 Task: Create a Workspace WS0000000011 in Trello with Workspace Type as ENGINEERING-IT and Workspace Description as WD0000000011. Invite a Team Member Ayush9811@gmail.com to Workspace WS0000000011 in Trello. Invite a Team Member Mailaustralia7@gmail.com to Workspace WS0000000011 in Trello. Invite a Team Member Carxxstreet791@gmail.com to Workspace WS0000000011 in Trello. Invite a Team Member Nikrathi889@gmail.com to Workspace WS0000000011 in Trello
Action: Mouse moved to (598, 132)
Screenshot: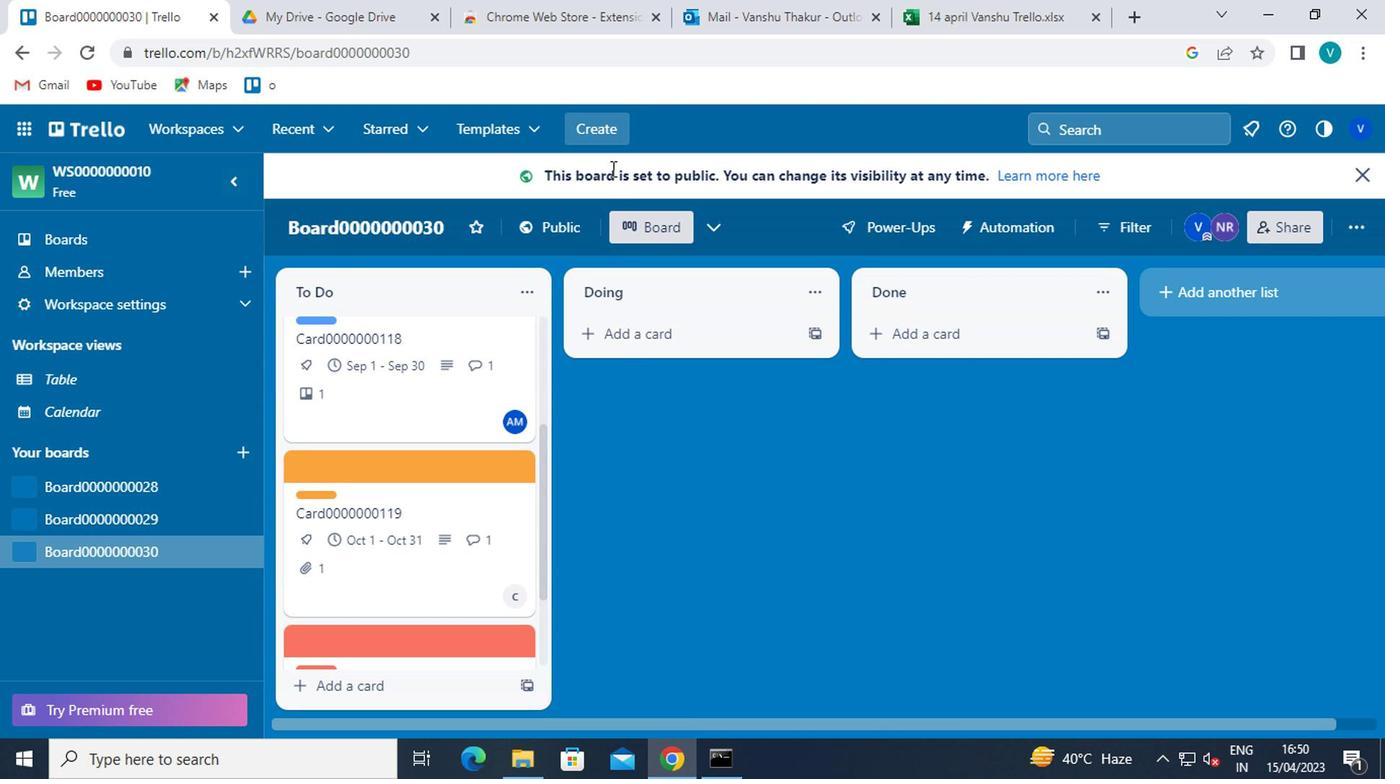 
Action: Mouse pressed left at (598, 132)
Screenshot: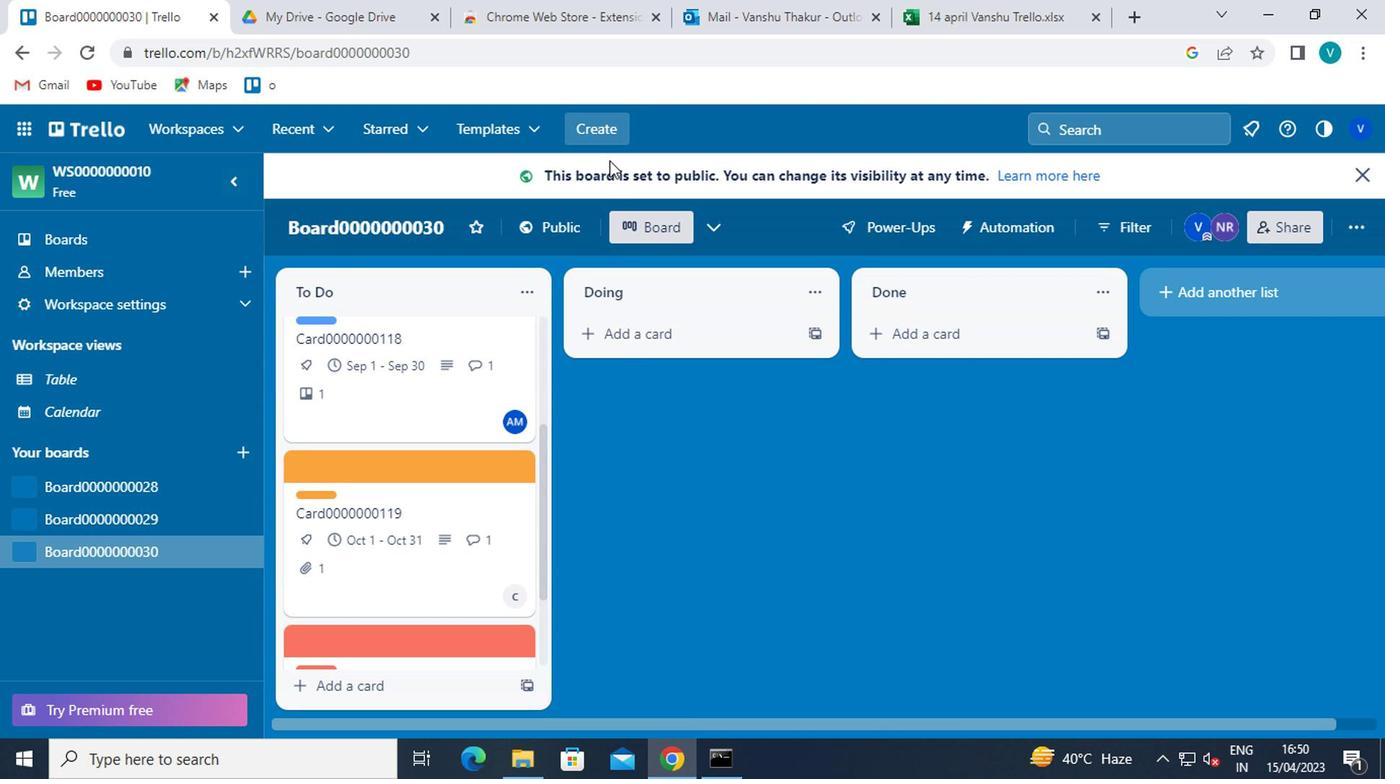 
Action: Mouse moved to (624, 328)
Screenshot: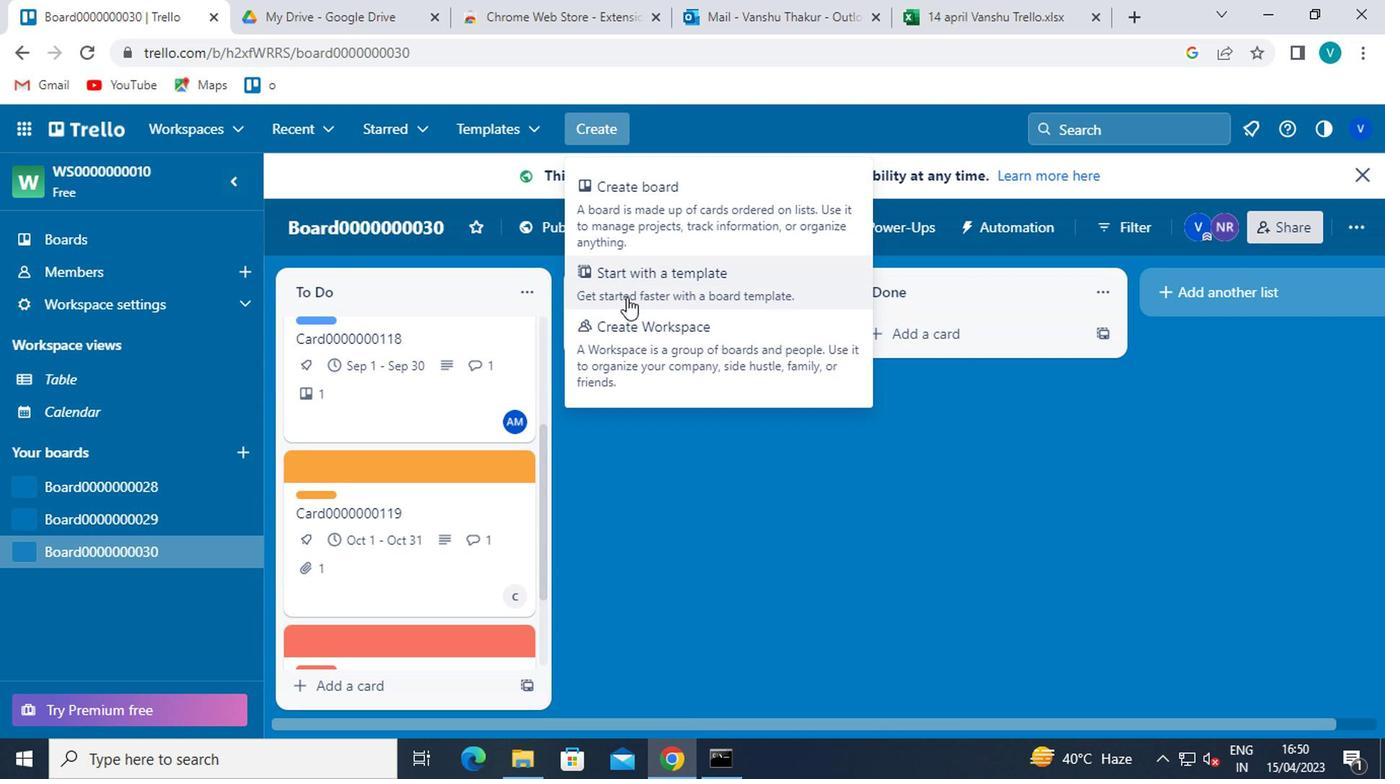 
Action: Mouse pressed left at (624, 328)
Screenshot: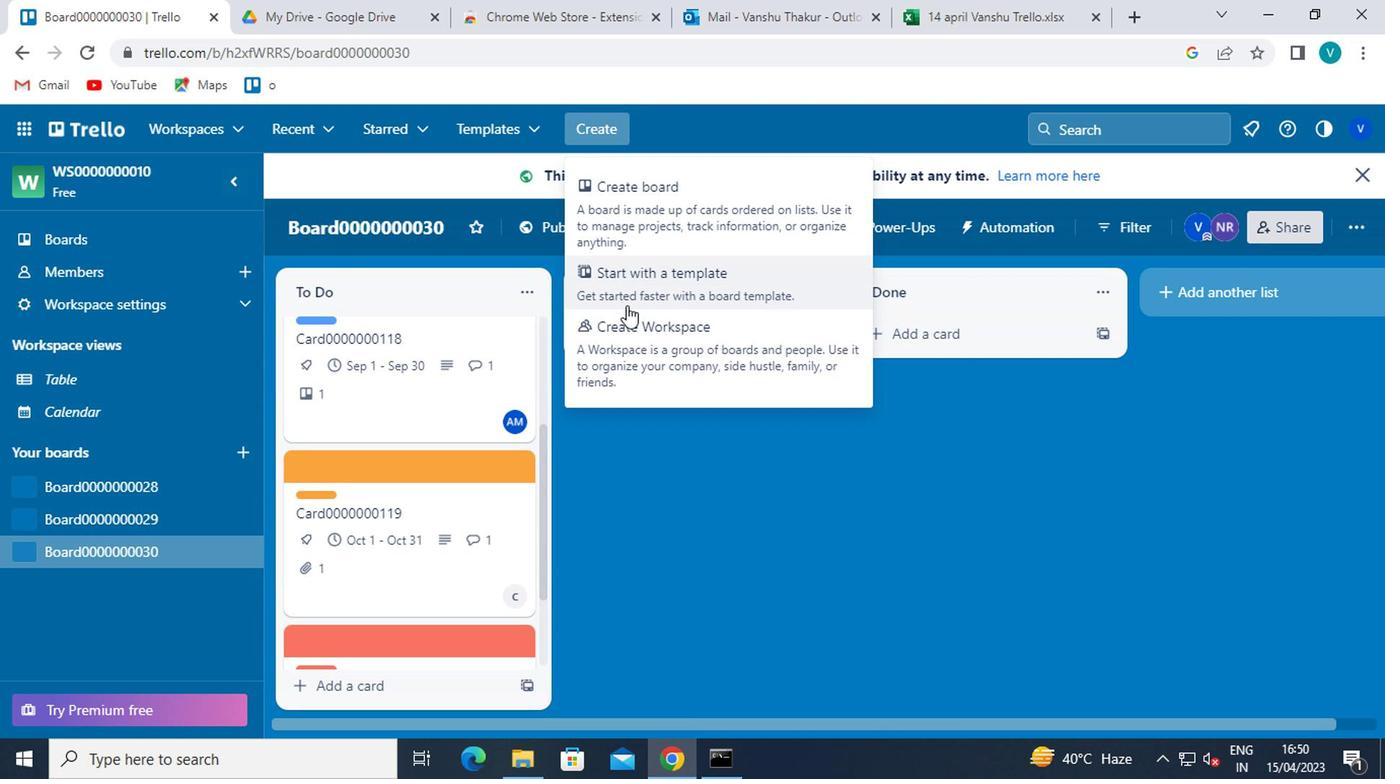 
Action: Mouse moved to (456, 378)
Screenshot: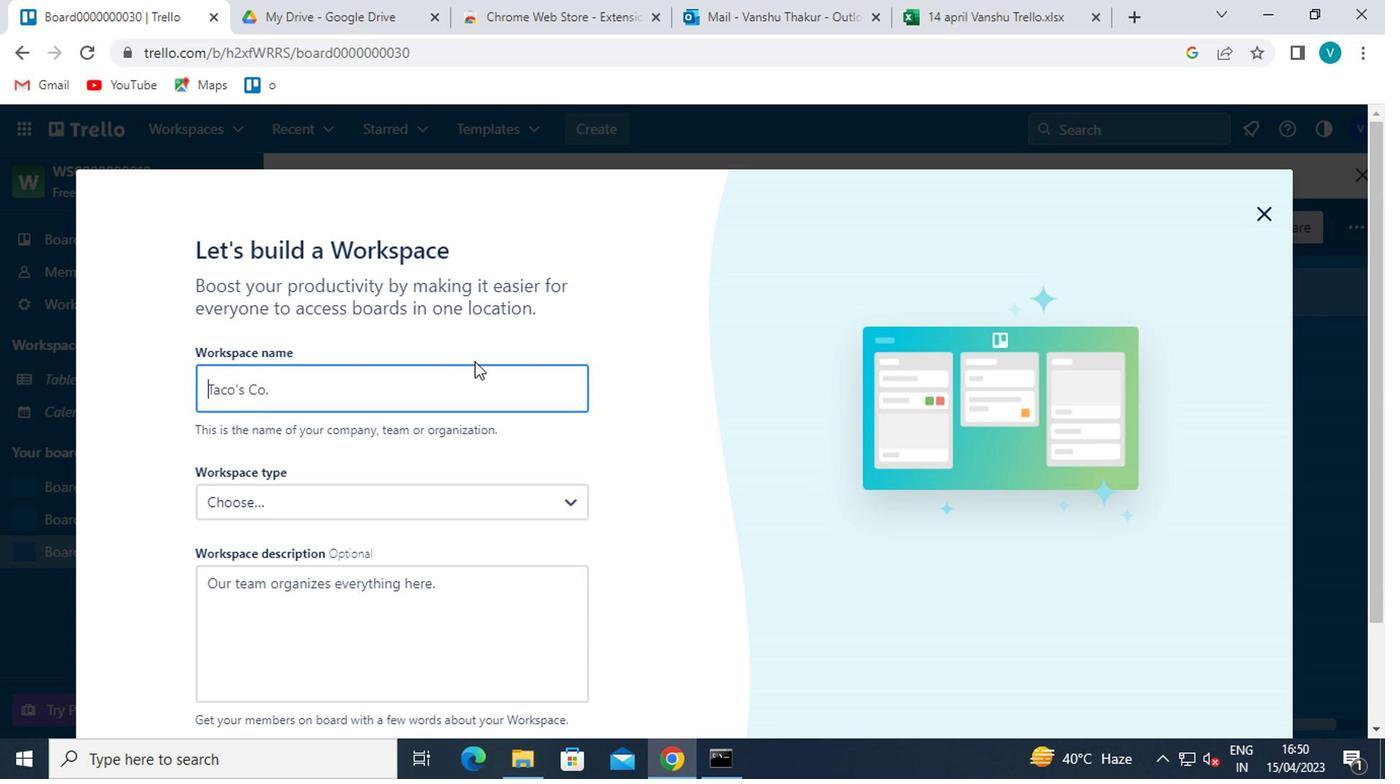 
Action: Mouse pressed left at (456, 378)
Screenshot: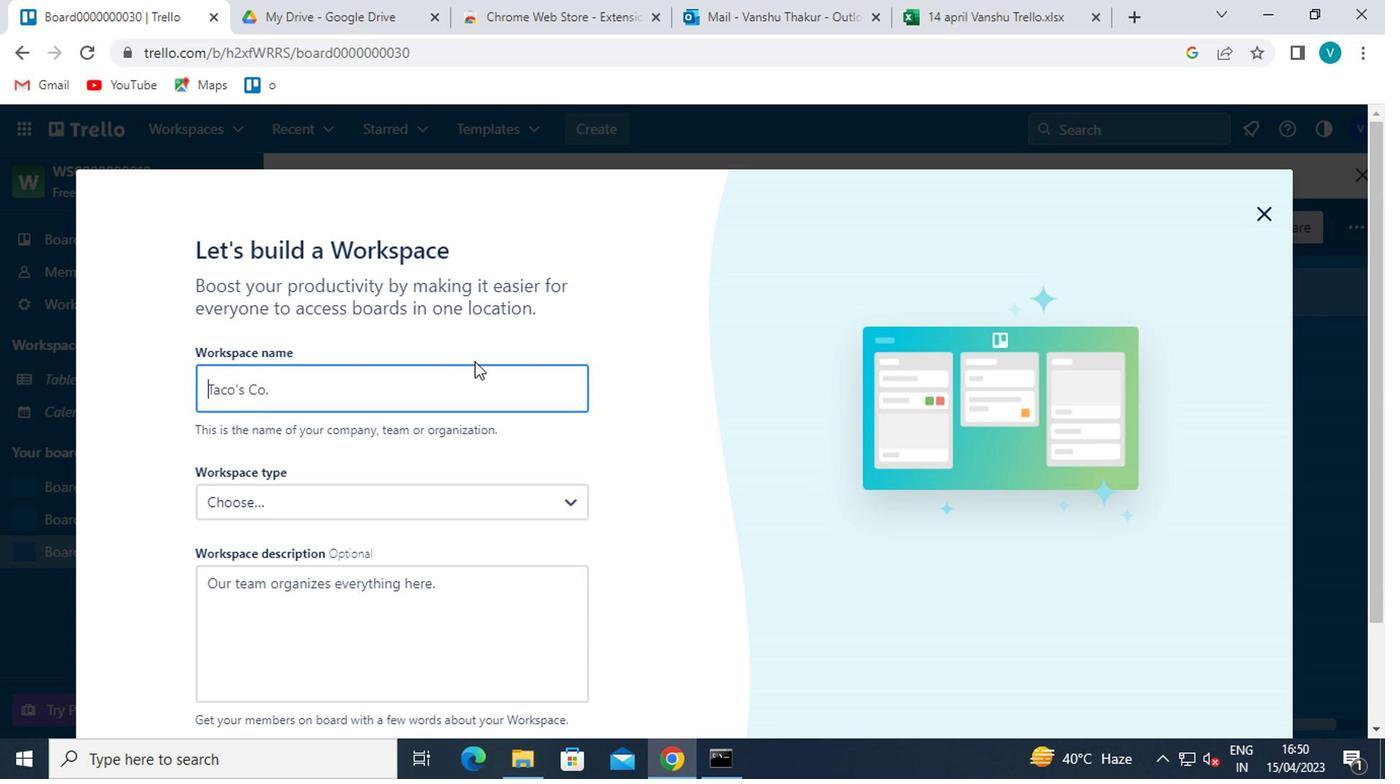 
Action: Mouse moved to (455, 378)
Screenshot: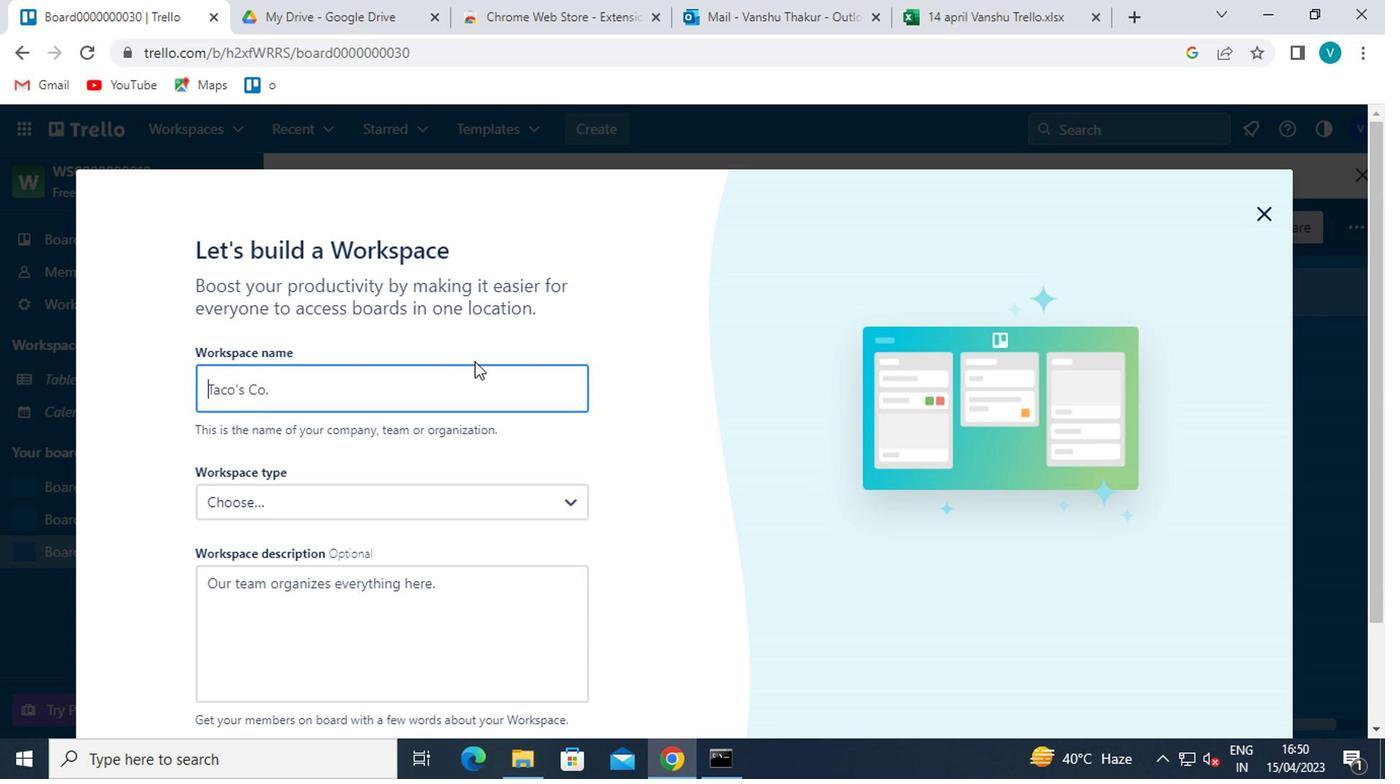 
Action: Key pressed <Key.shift>WS0000000011
Screenshot: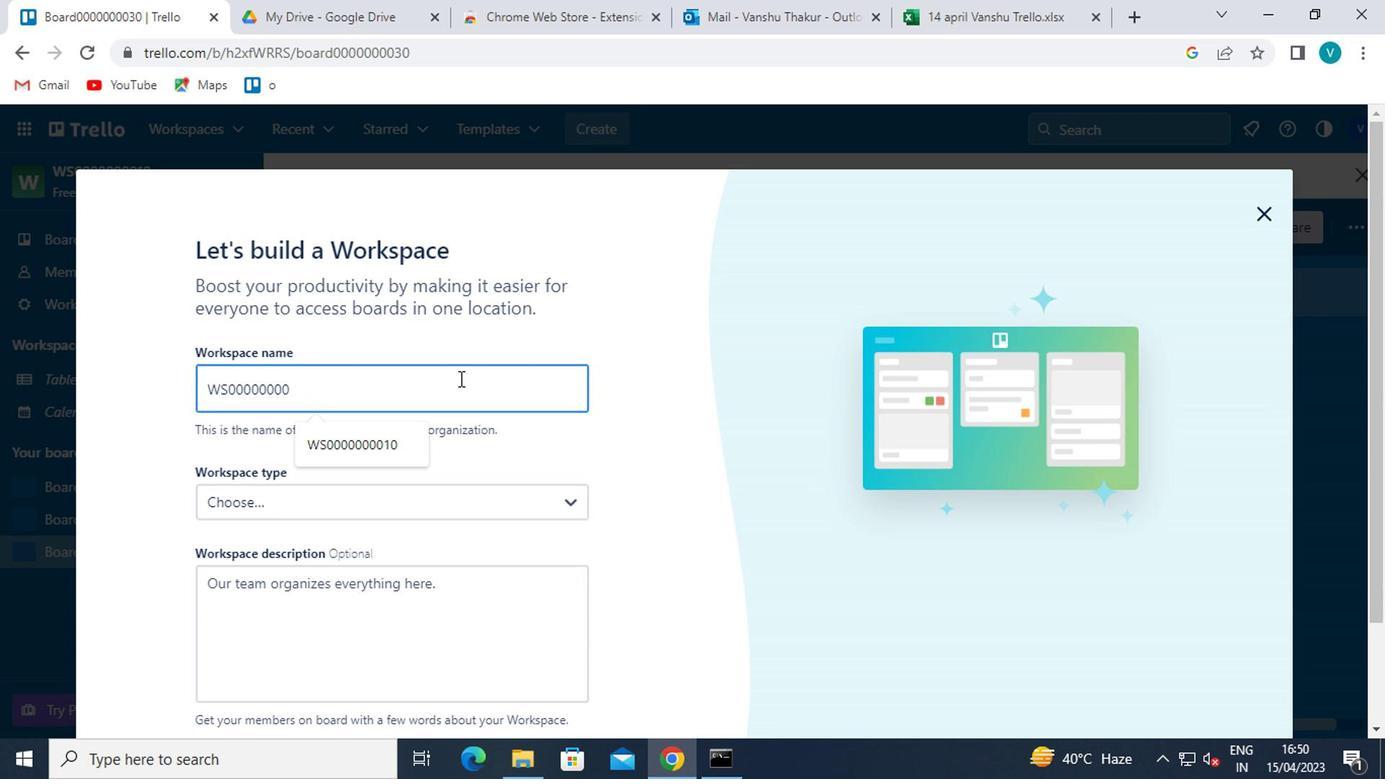 
Action: Mouse moved to (367, 509)
Screenshot: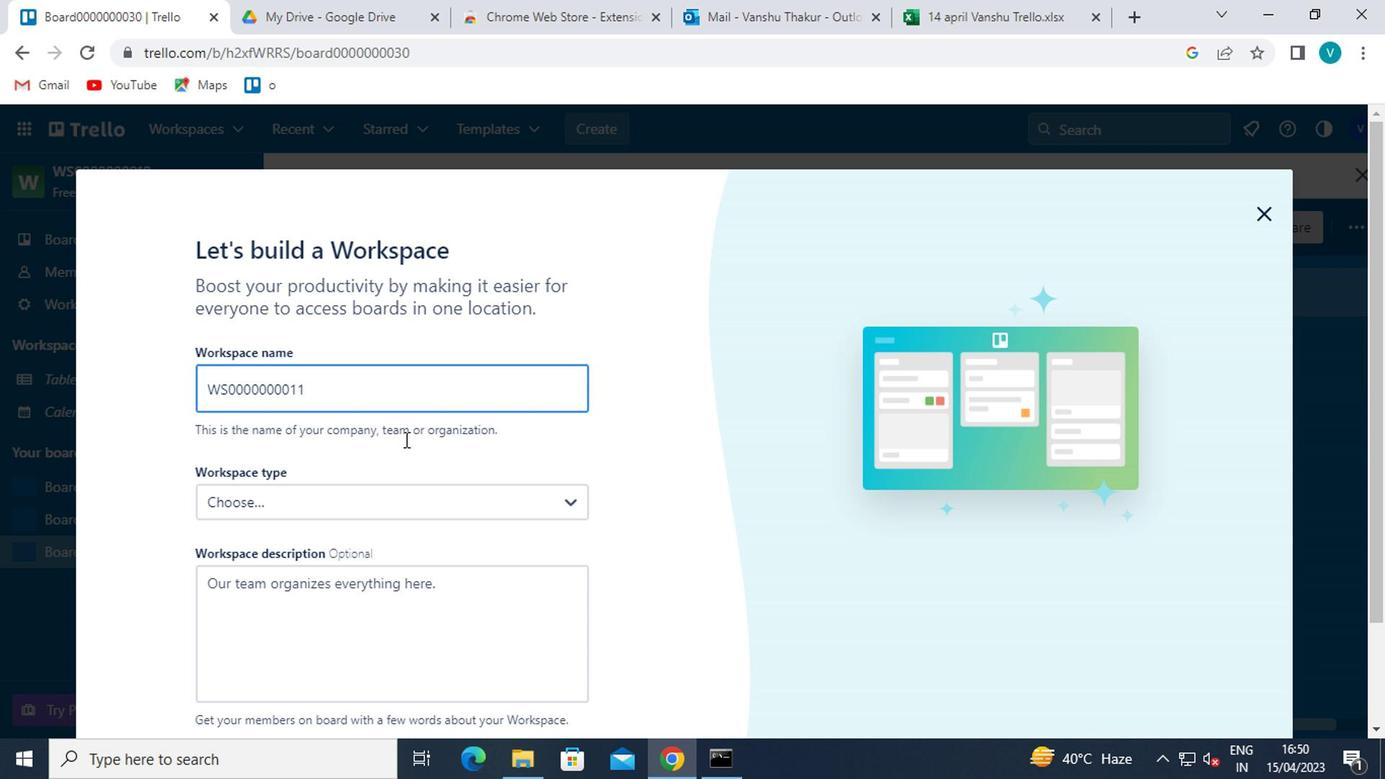
Action: Mouse pressed left at (367, 509)
Screenshot: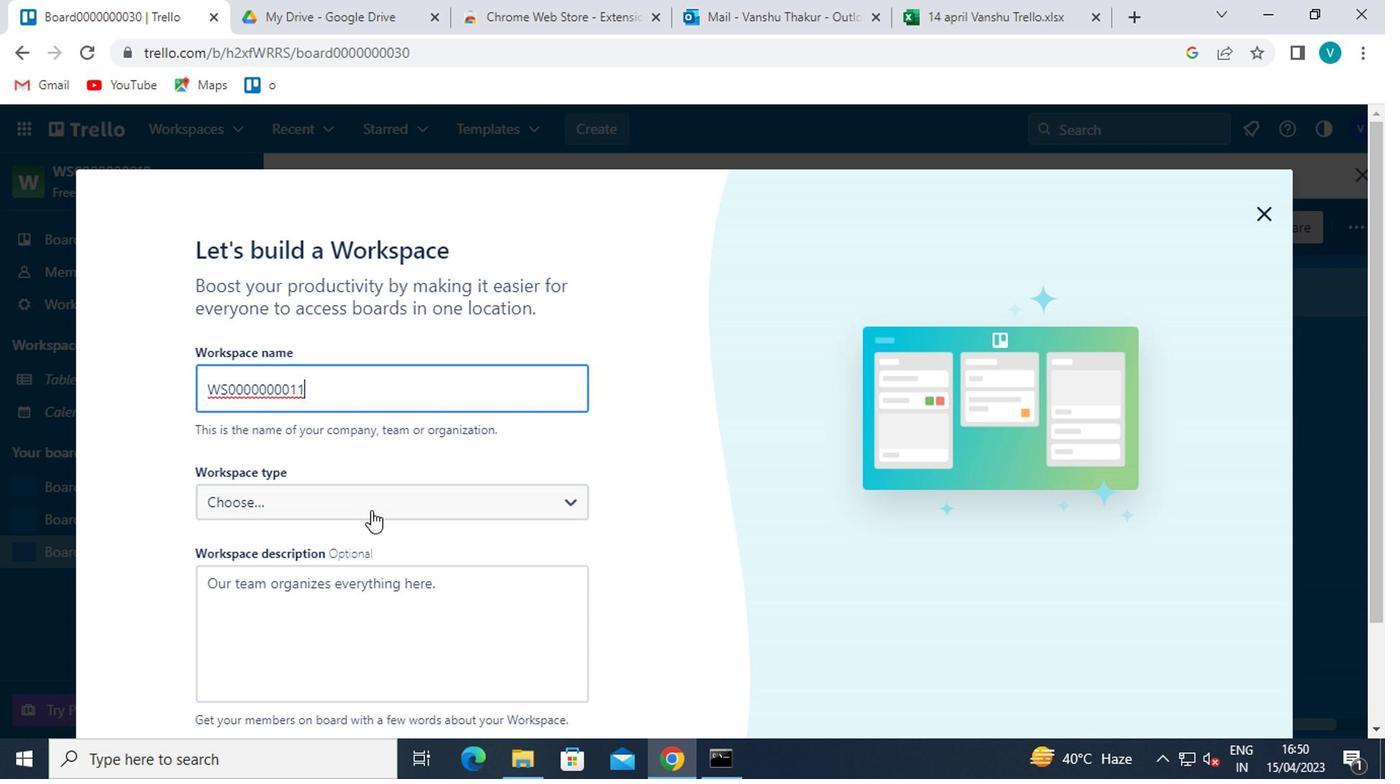 
Action: Mouse moved to (299, 606)
Screenshot: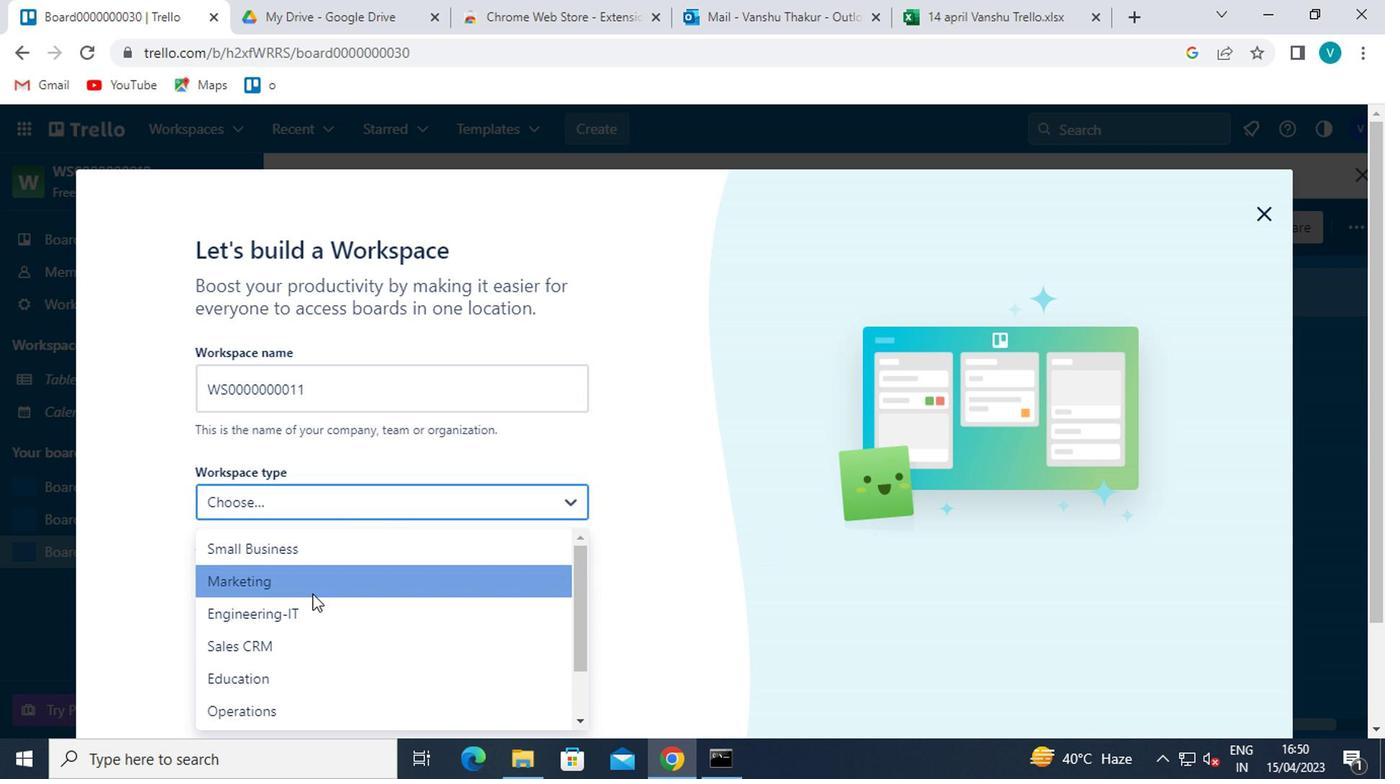 
Action: Mouse pressed left at (299, 606)
Screenshot: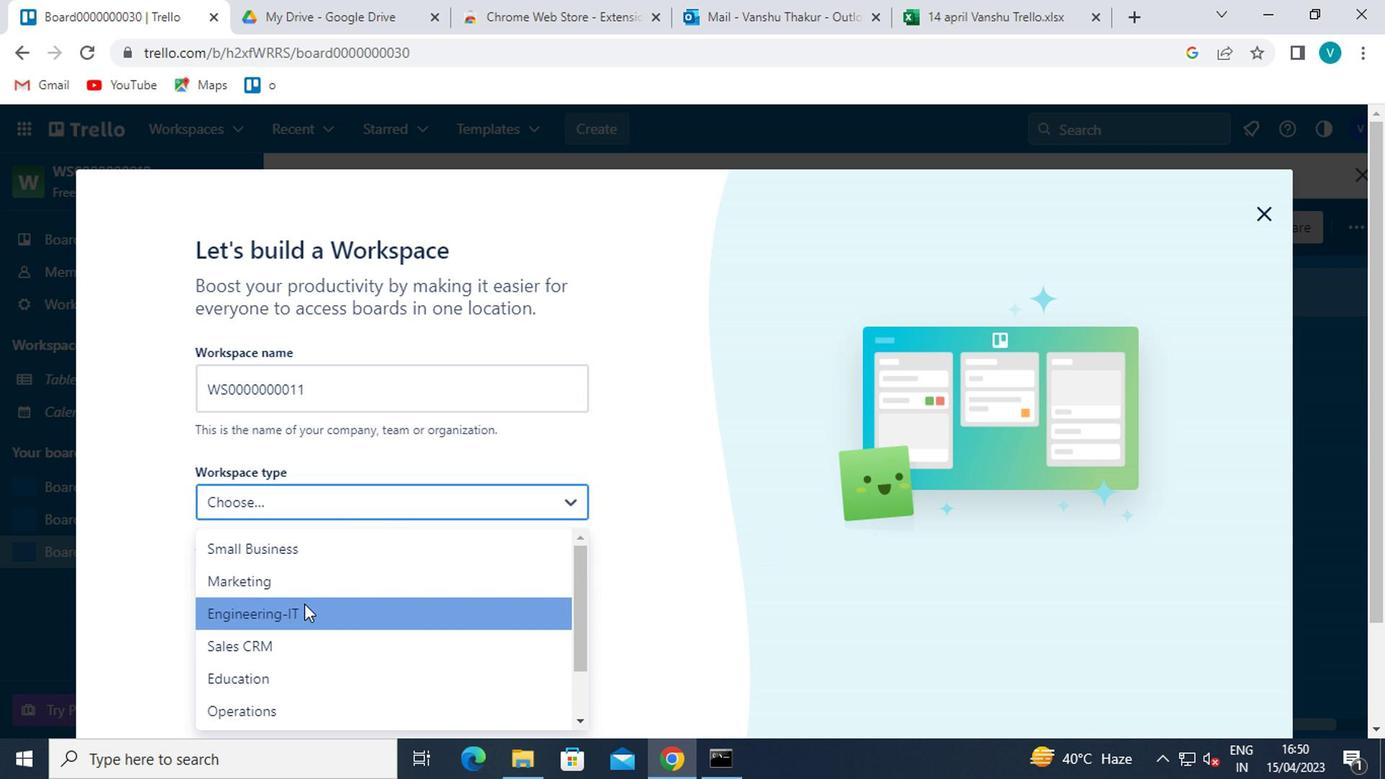 
Action: Mouse pressed left at (299, 606)
Screenshot: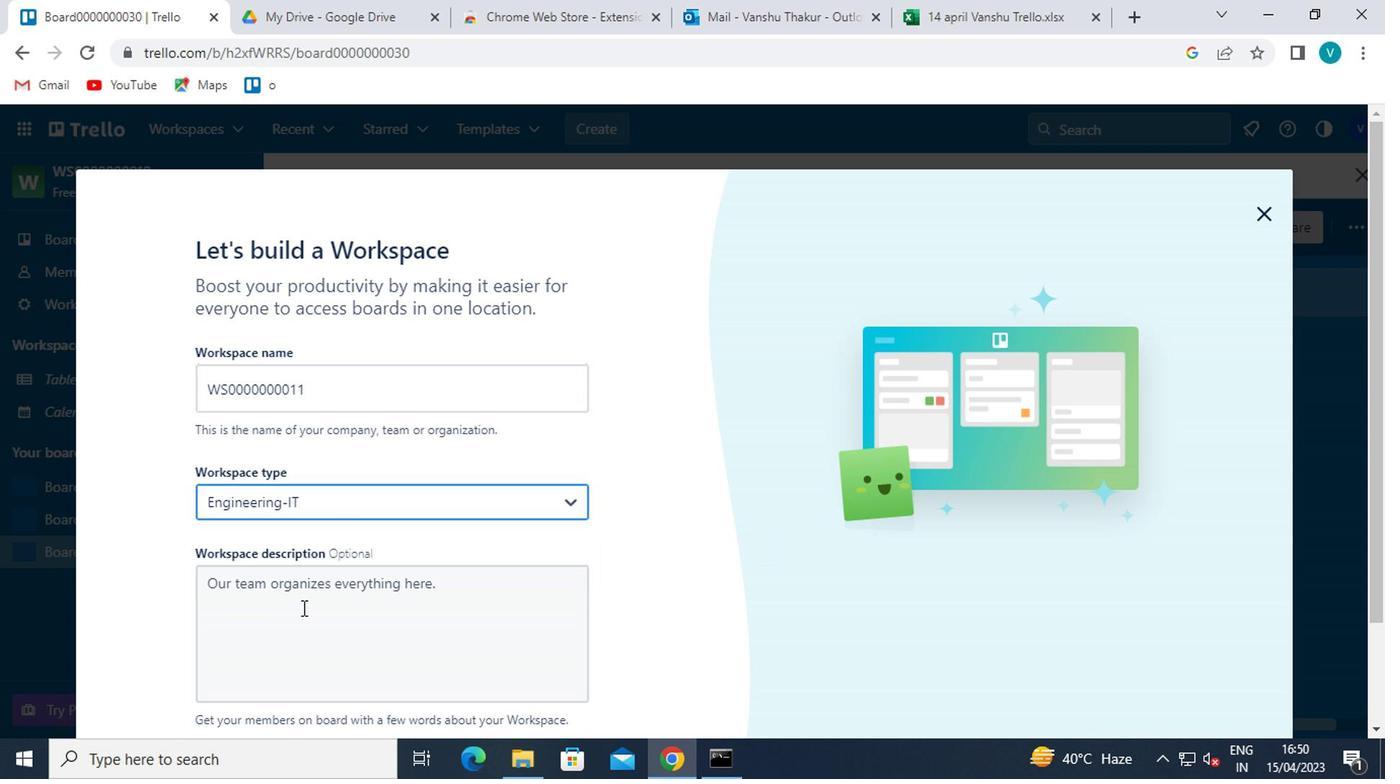 
Action: Mouse moved to (302, 604)
Screenshot: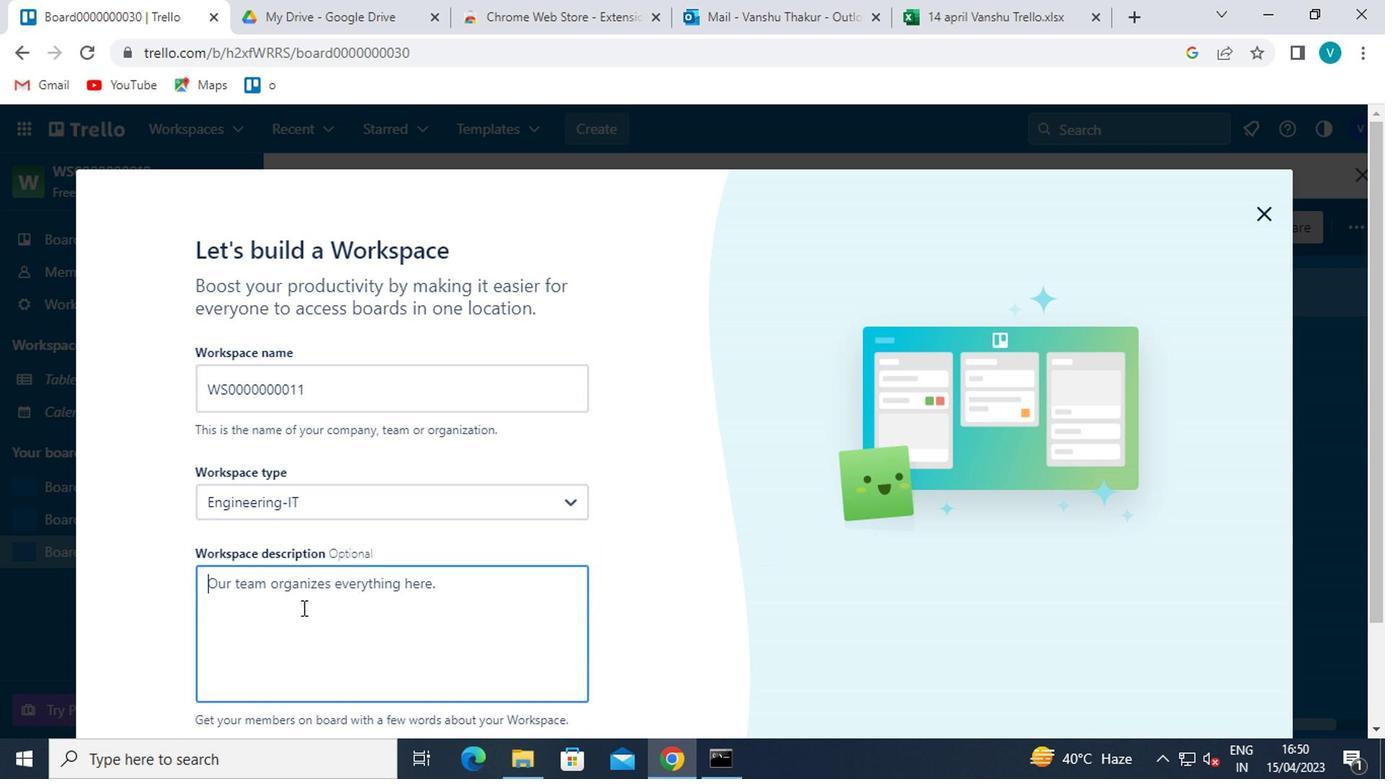 
Action: Key pressed <Key.shift>WD0000000011
Screenshot: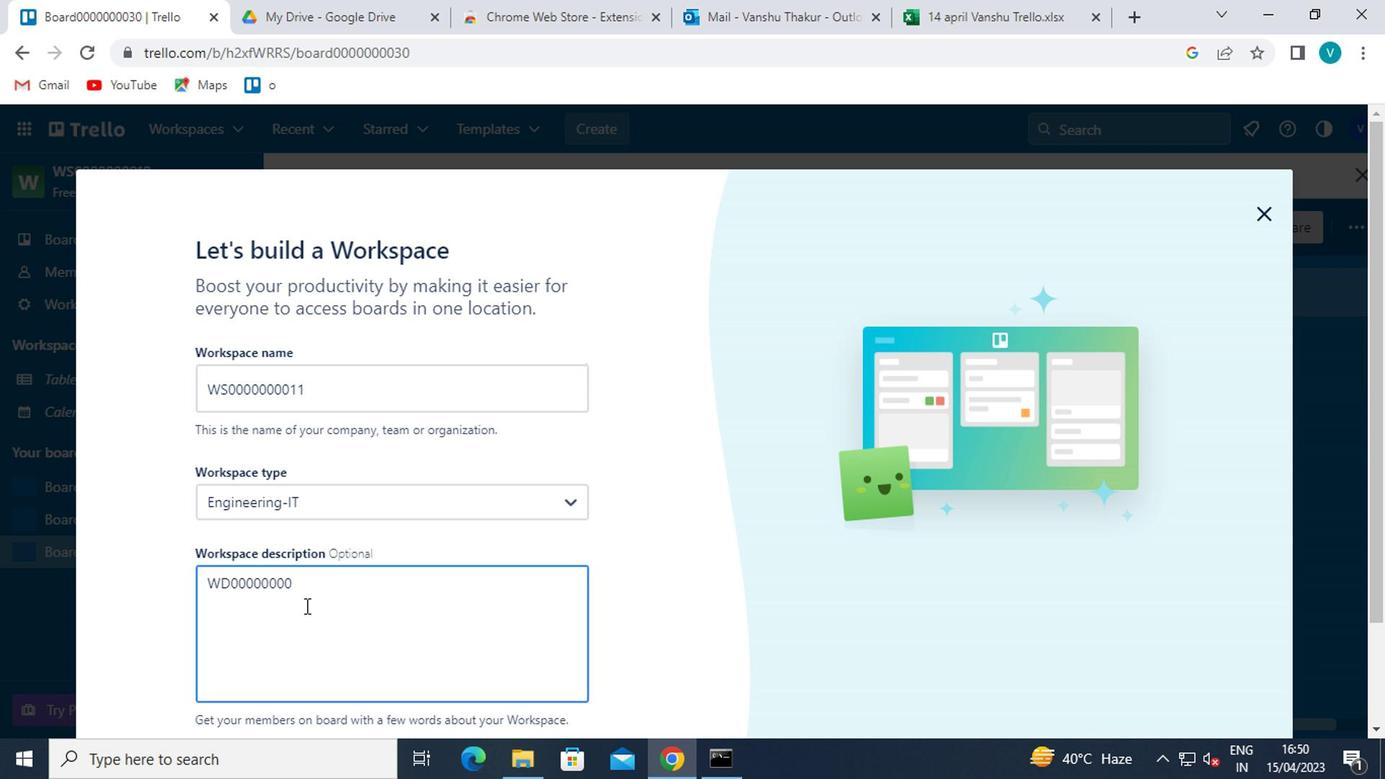 
Action: Mouse moved to (310, 597)
Screenshot: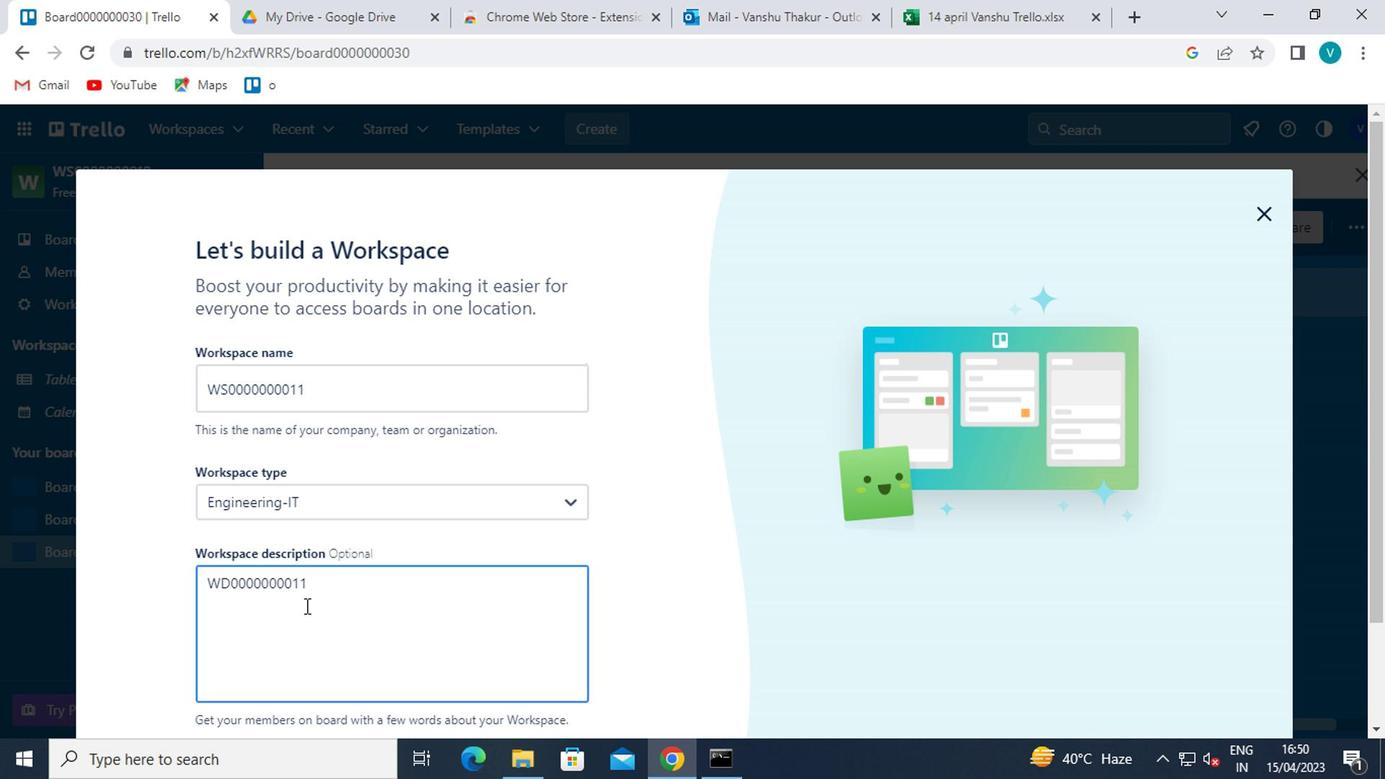 
Action: Mouse scrolled (310, 596) with delta (0, 0)
Screenshot: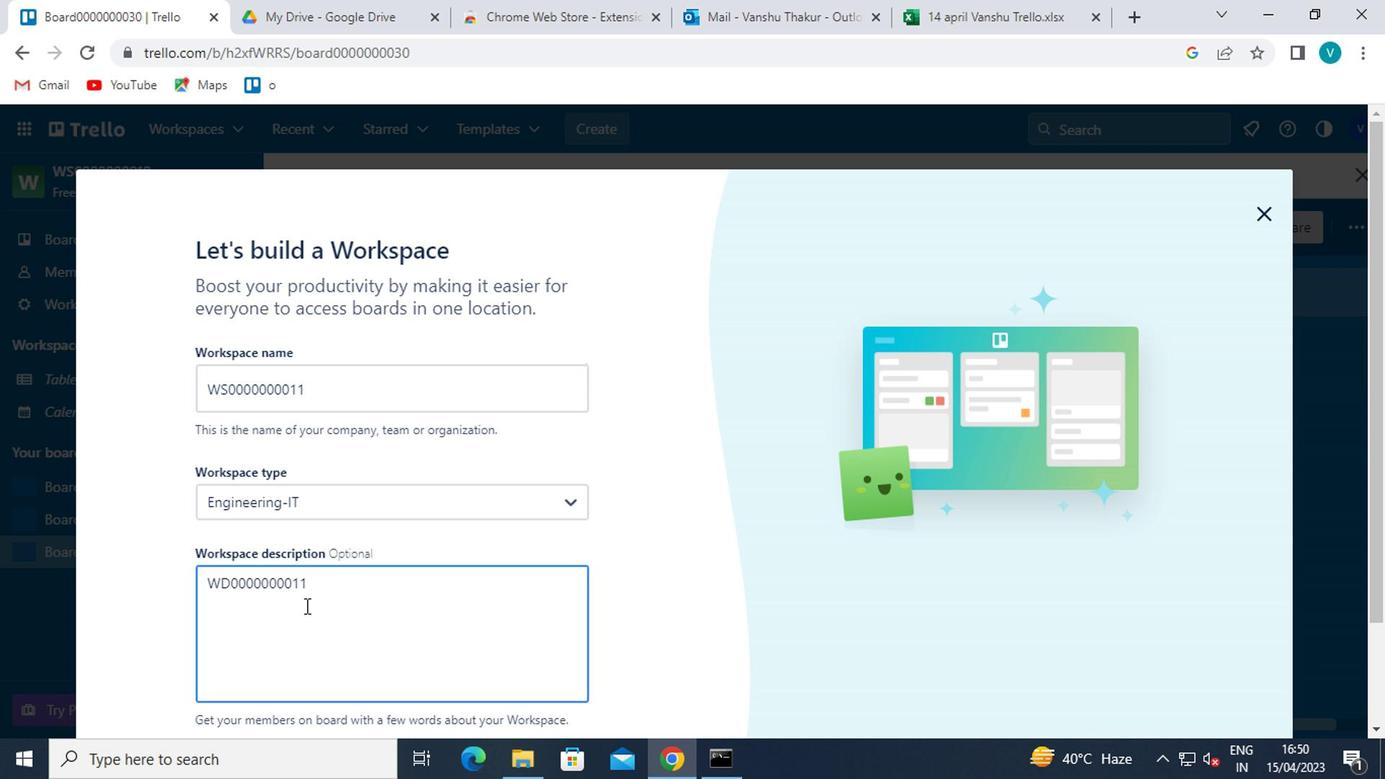 
Action: Mouse scrolled (310, 596) with delta (0, 0)
Screenshot: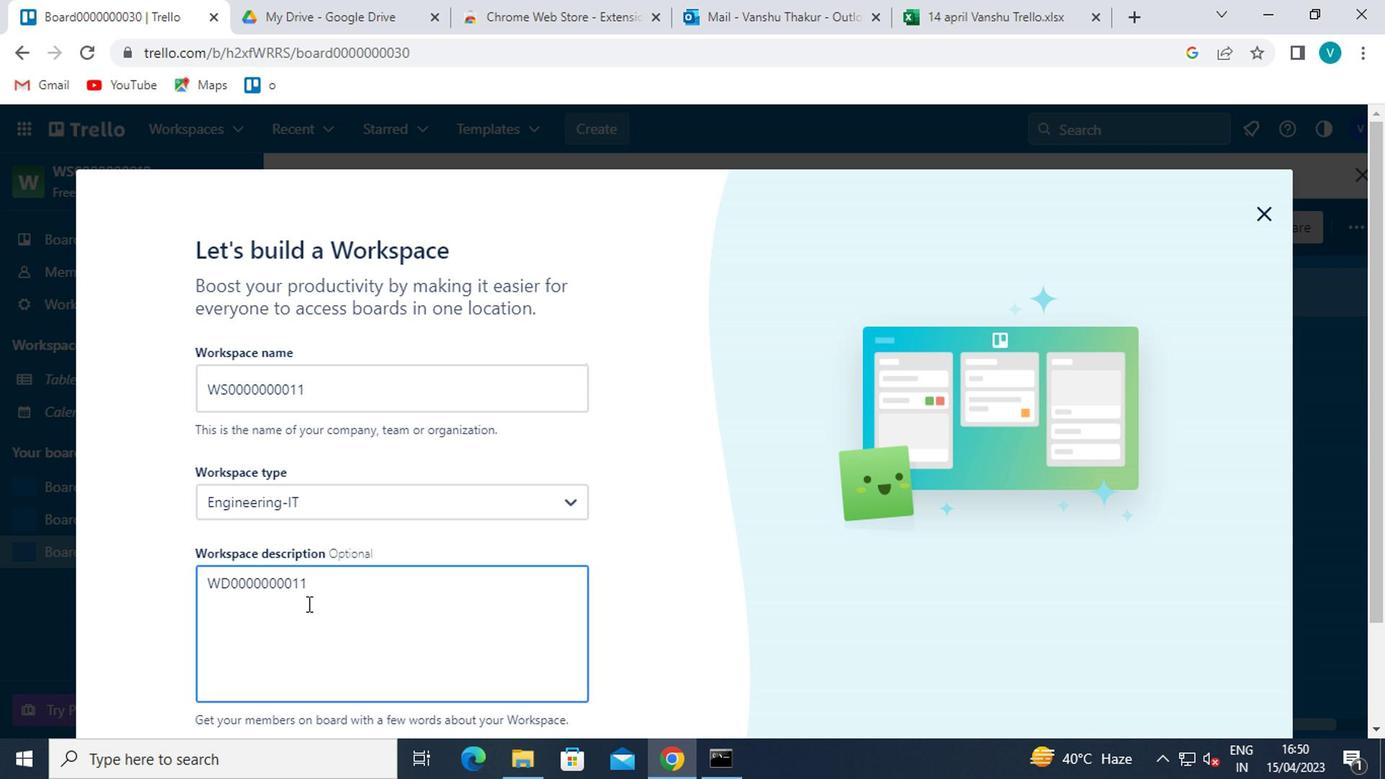 
Action: Mouse scrolled (310, 596) with delta (0, 0)
Screenshot: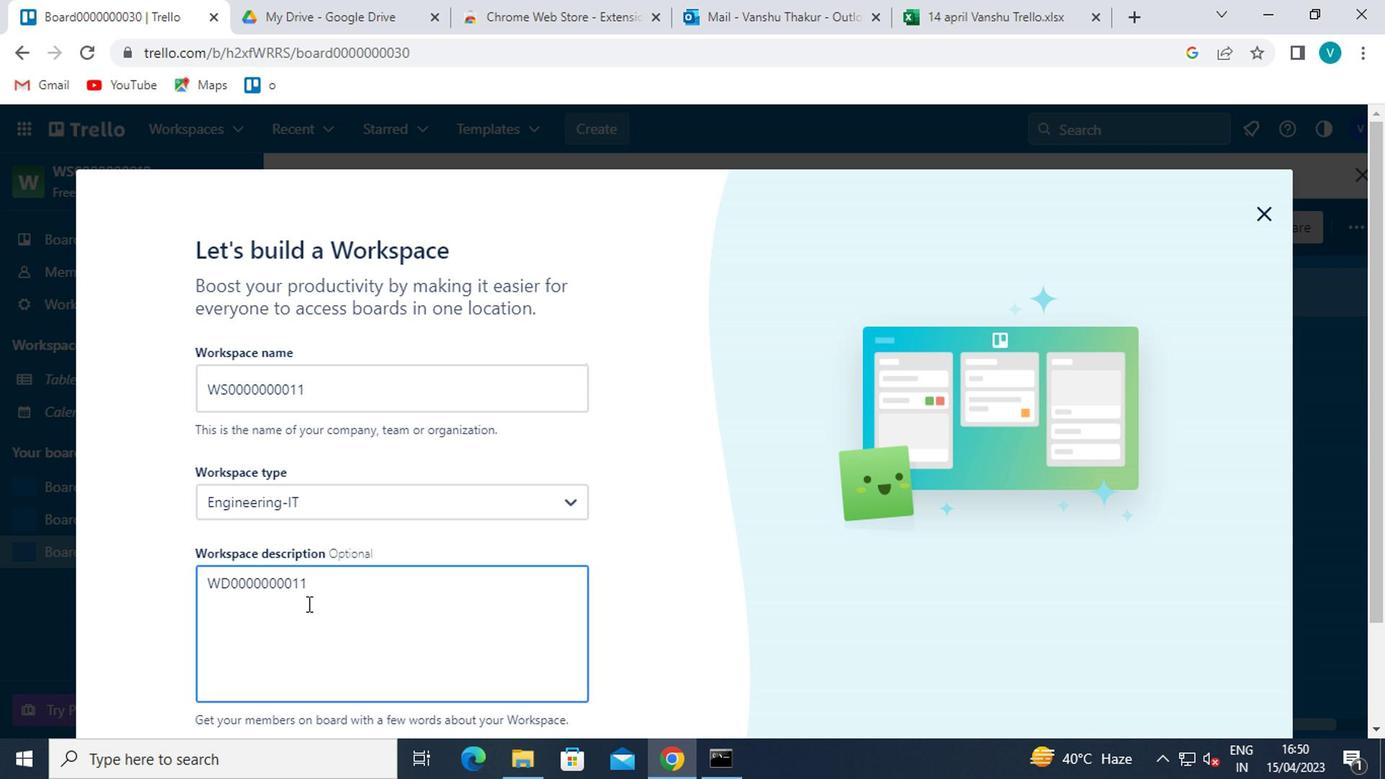 
Action: Mouse moved to (318, 637)
Screenshot: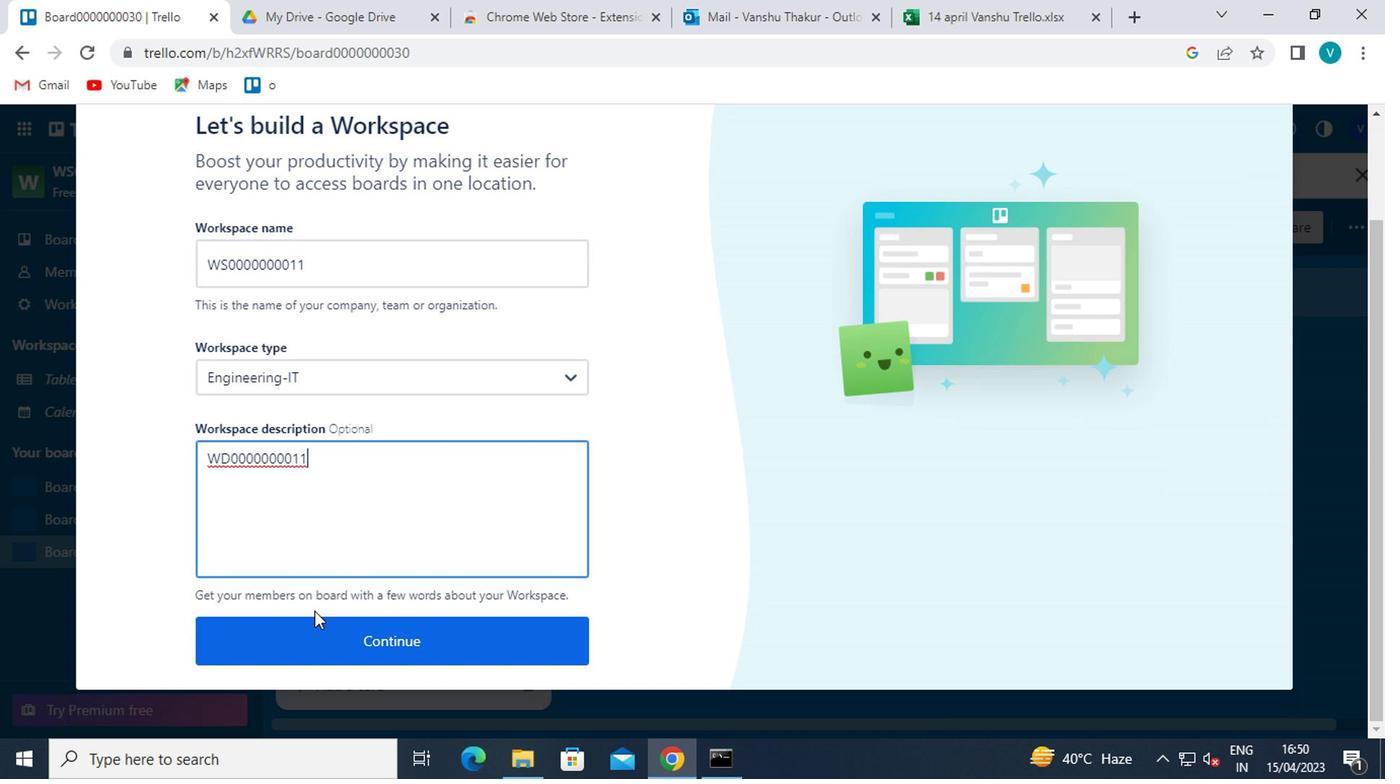 
Action: Mouse pressed left at (318, 637)
Screenshot: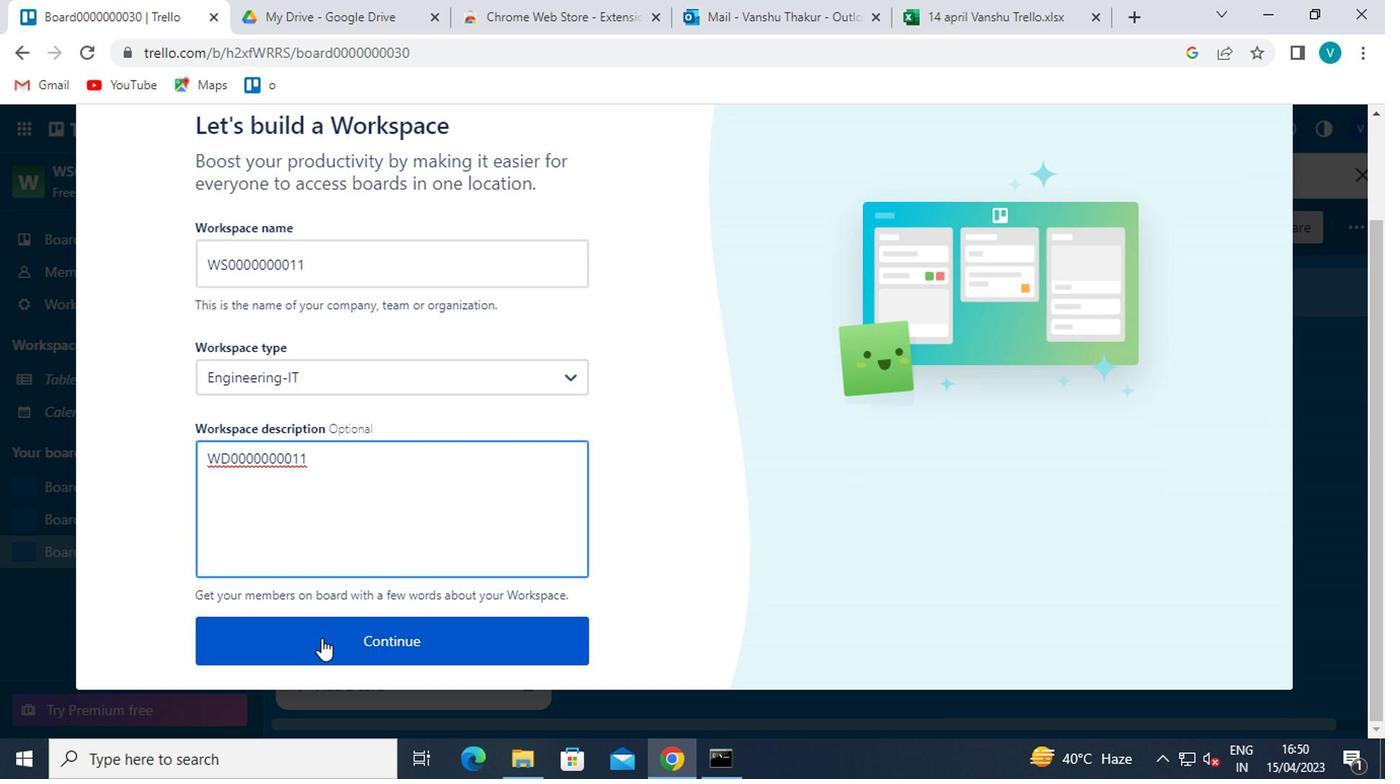 
Action: Mouse moved to (357, 385)
Screenshot: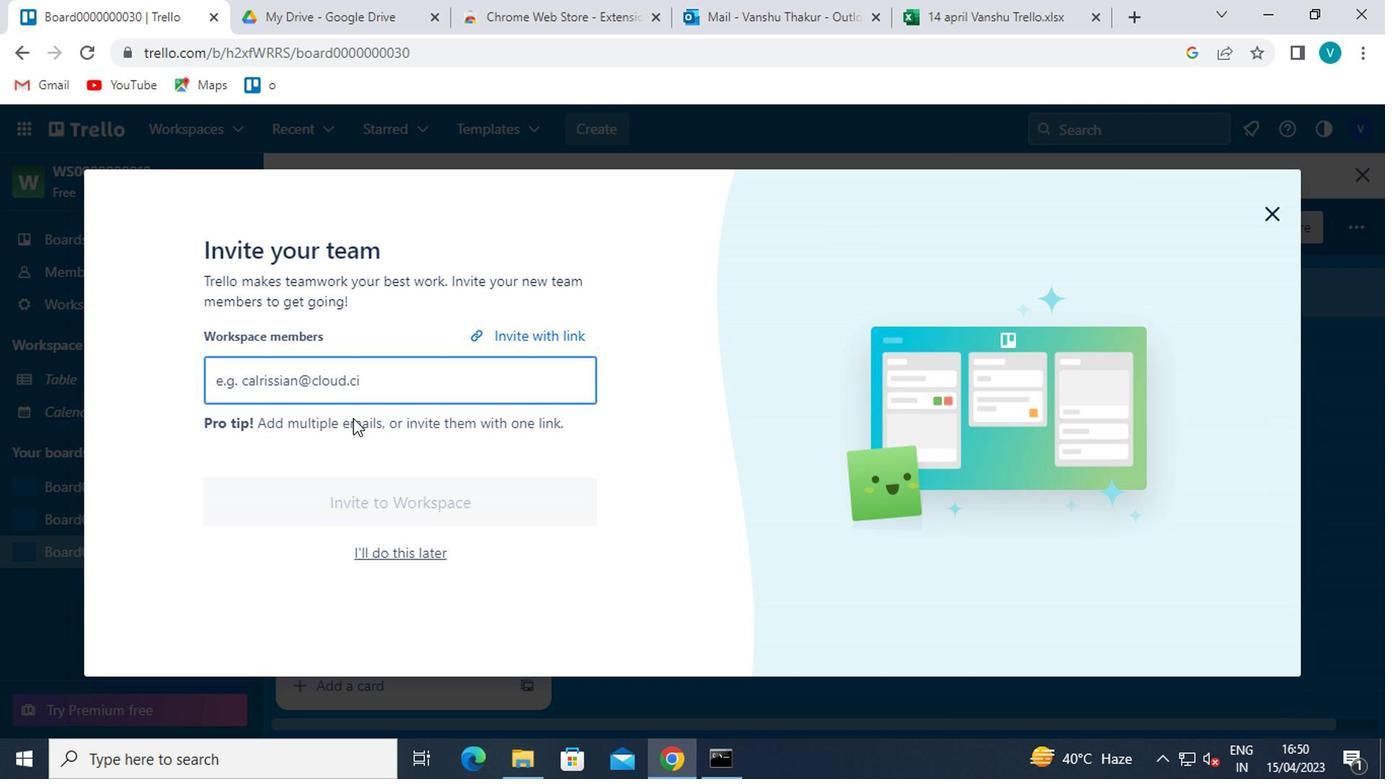 
Action: Mouse pressed left at (357, 385)
Screenshot: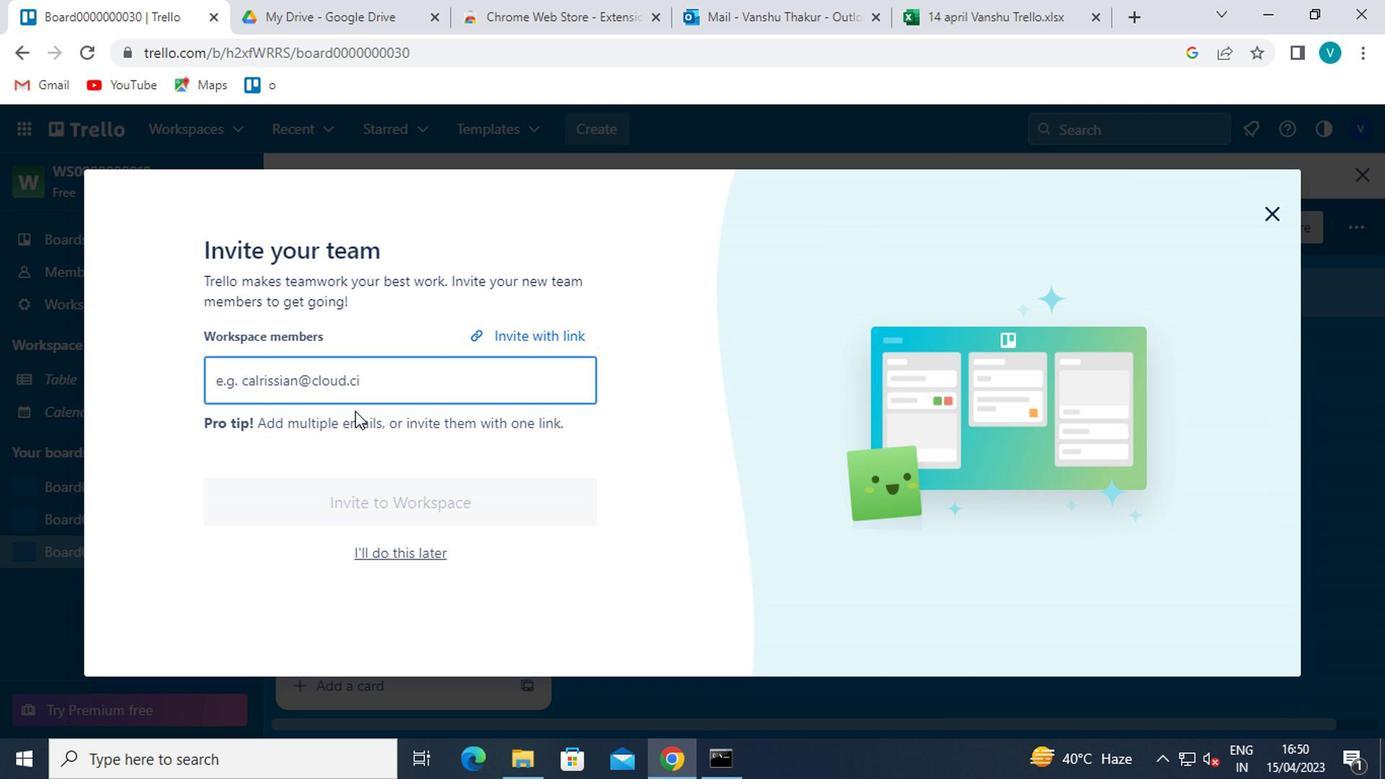 
Action: Key pressed <Key.shift>AYUSH9811<Key.shift>@GMAIL.COM<Key.enter><Key.shift>MAILAUSTRALIA7<Key.shift>@GMAIL.COM<Key.enter><Key.shift>CARXXSTREET7916<Key.shift>@GMAIL.COM<Key.enter><Key.shift>NIKRATHI889<Key.shift><Key.shift><Key.shift><Key.shift><Key.shift><Key.shift><Key.shift><Key.shift><Key.shift>@GMAIL.COM
Screenshot: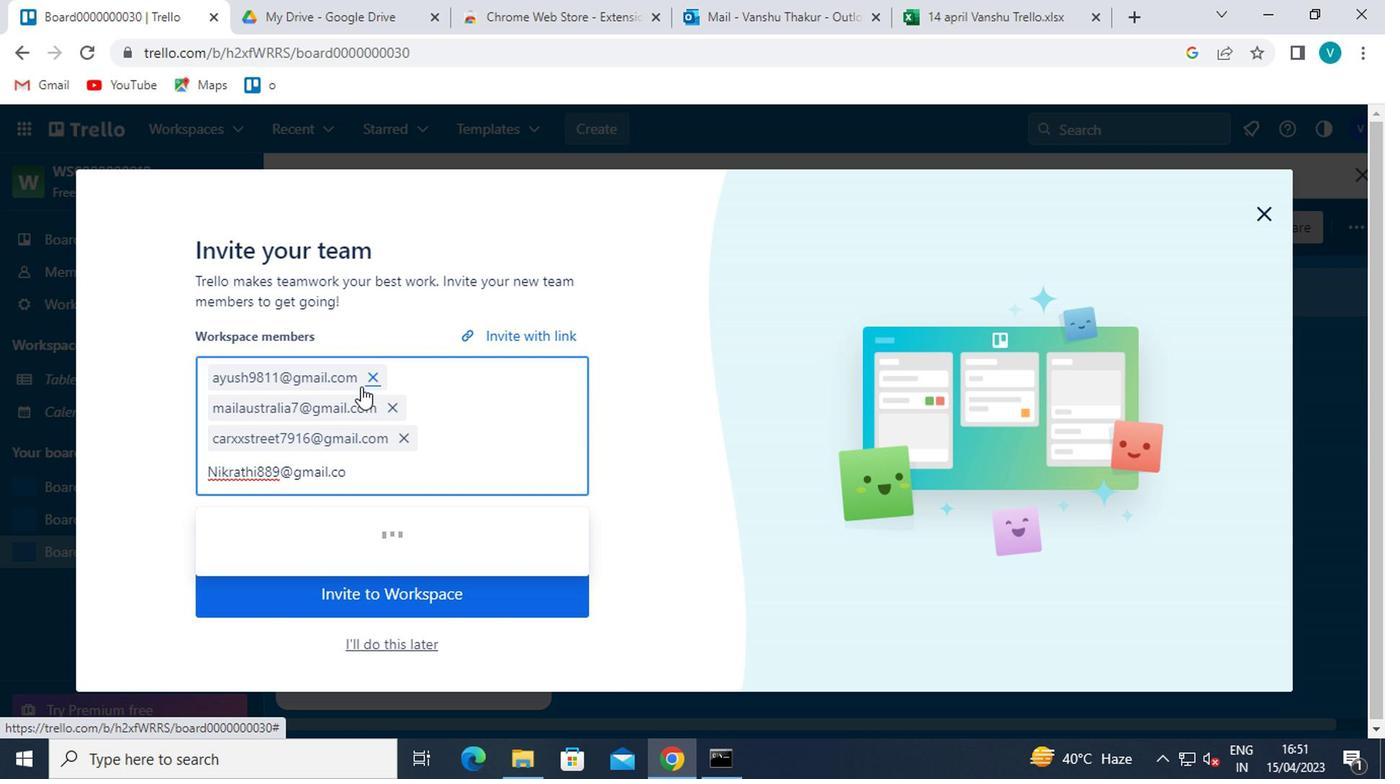 
Action: Mouse moved to (371, 584)
Screenshot: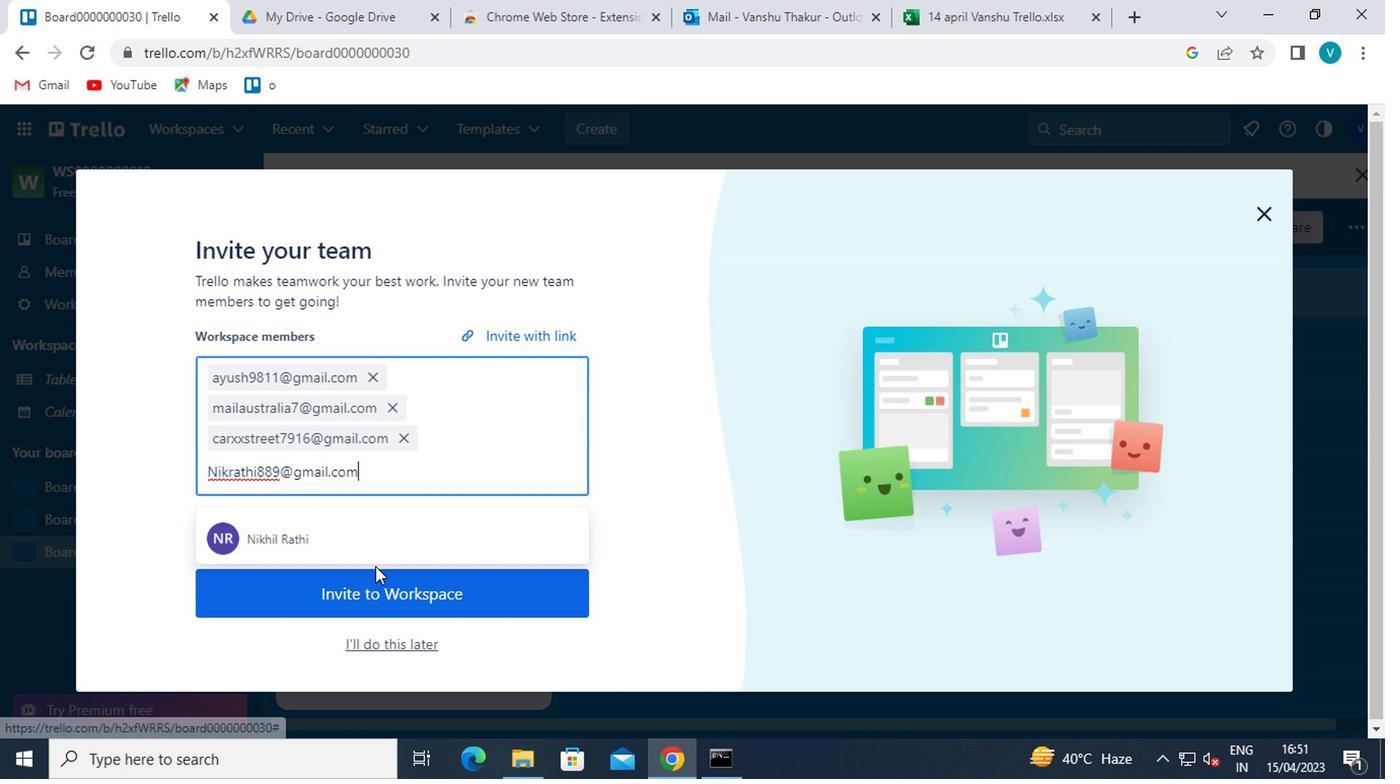 
Action: Mouse pressed left at (371, 584)
Screenshot: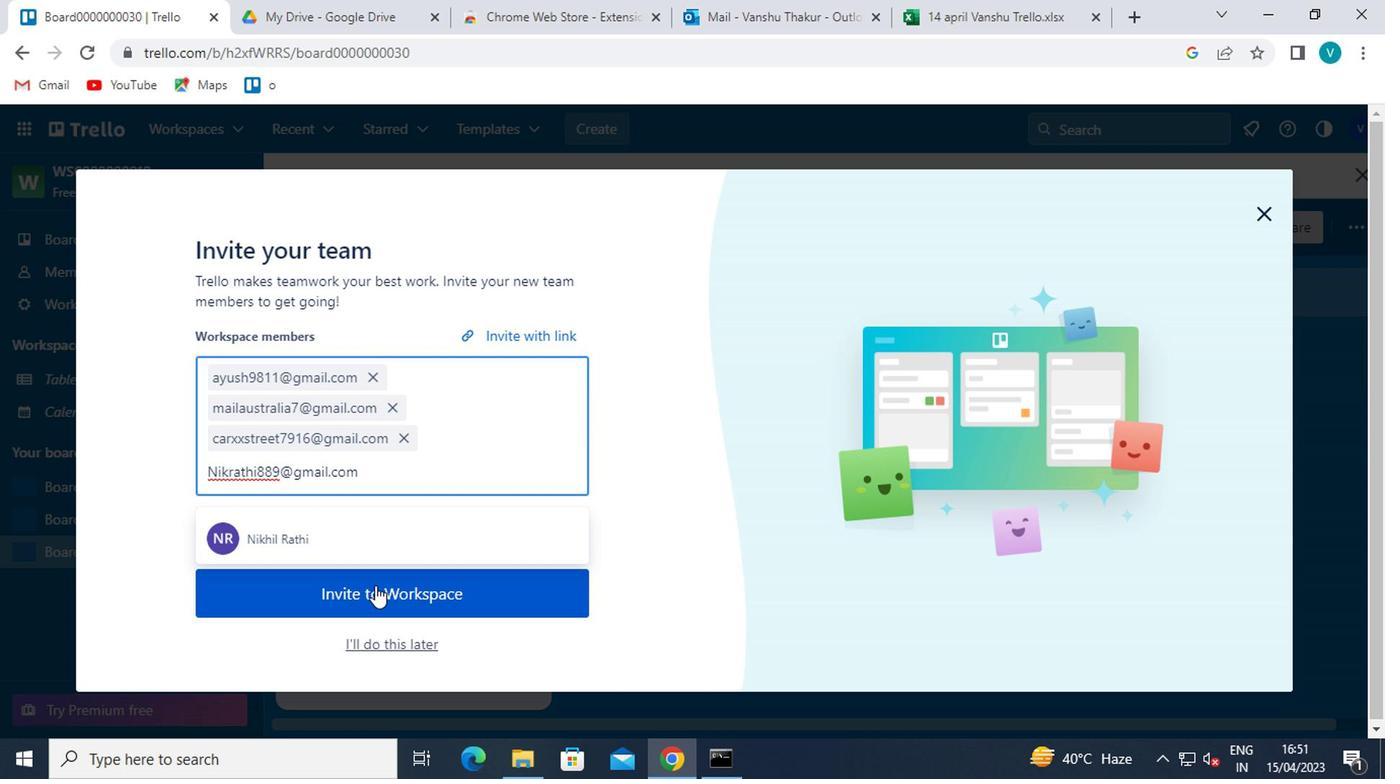 
Action: Mouse moved to (371, 585)
Screenshot: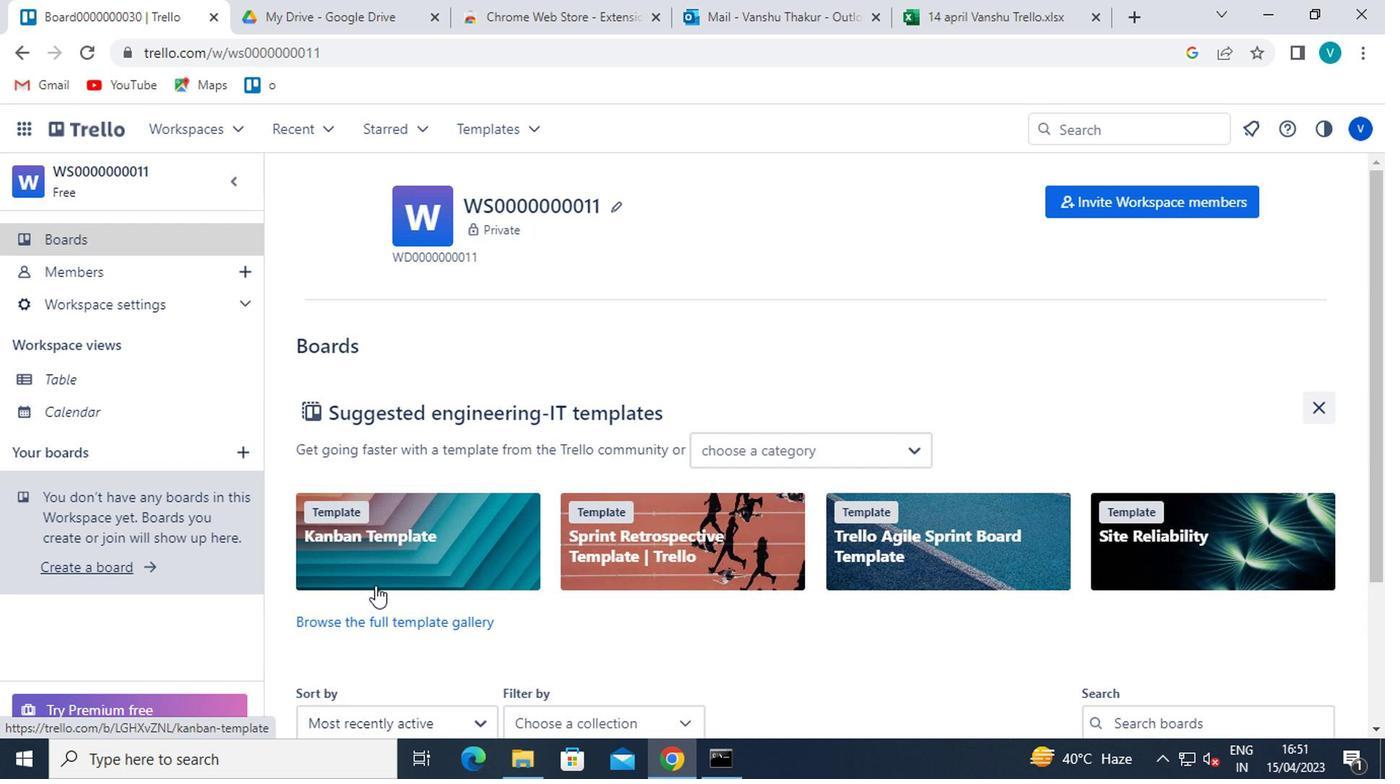
